 Task: Change the description text to italic.
Action: Mouse moved to (93, 178)
Screenshot: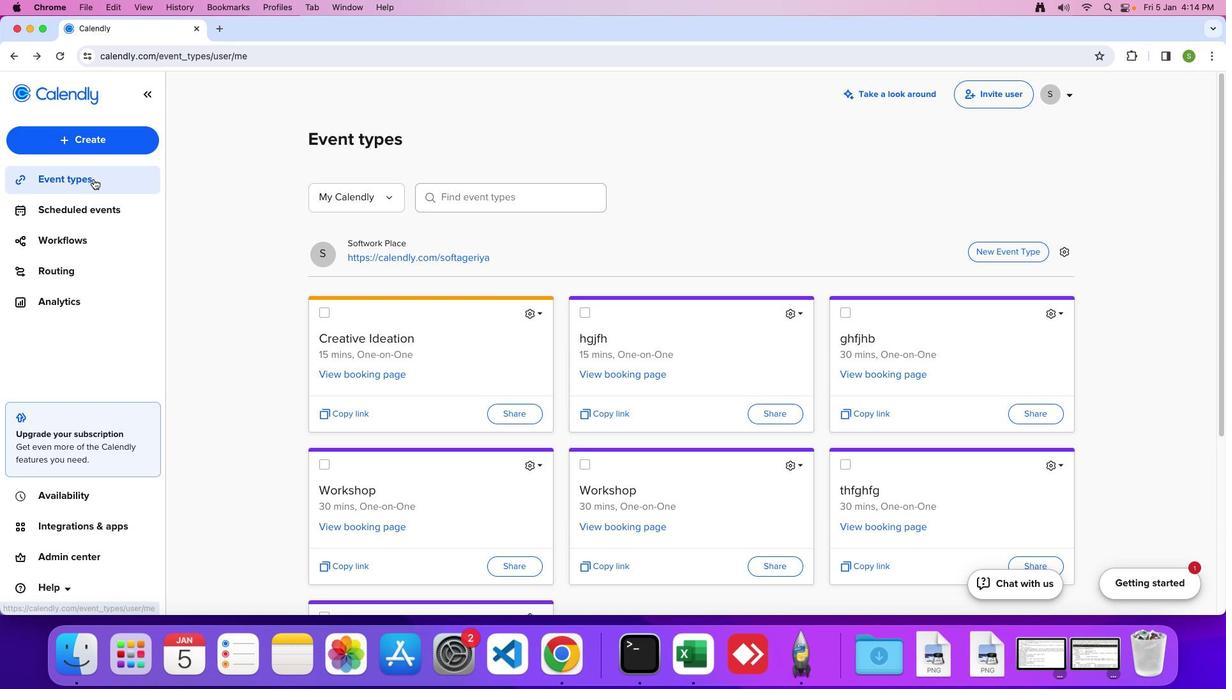 
Action: Mouse pressed left at (93, 178)
Screenshot: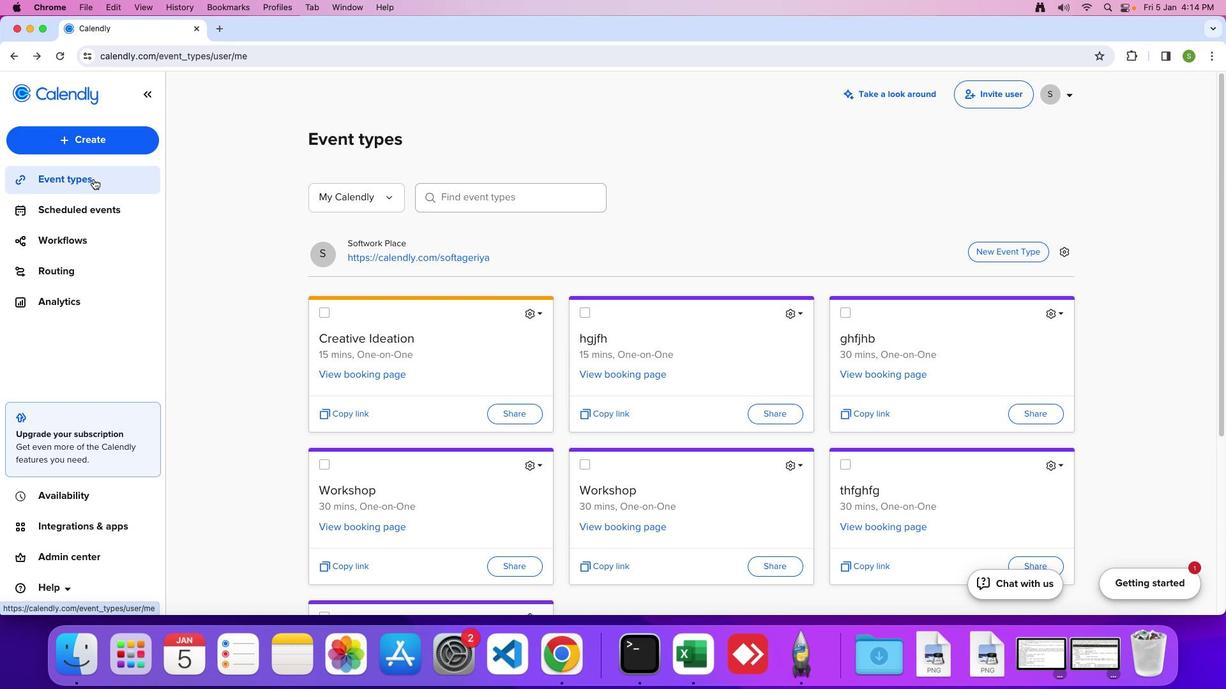 
Action: Mouse moved to (542, 312)
Screenshot: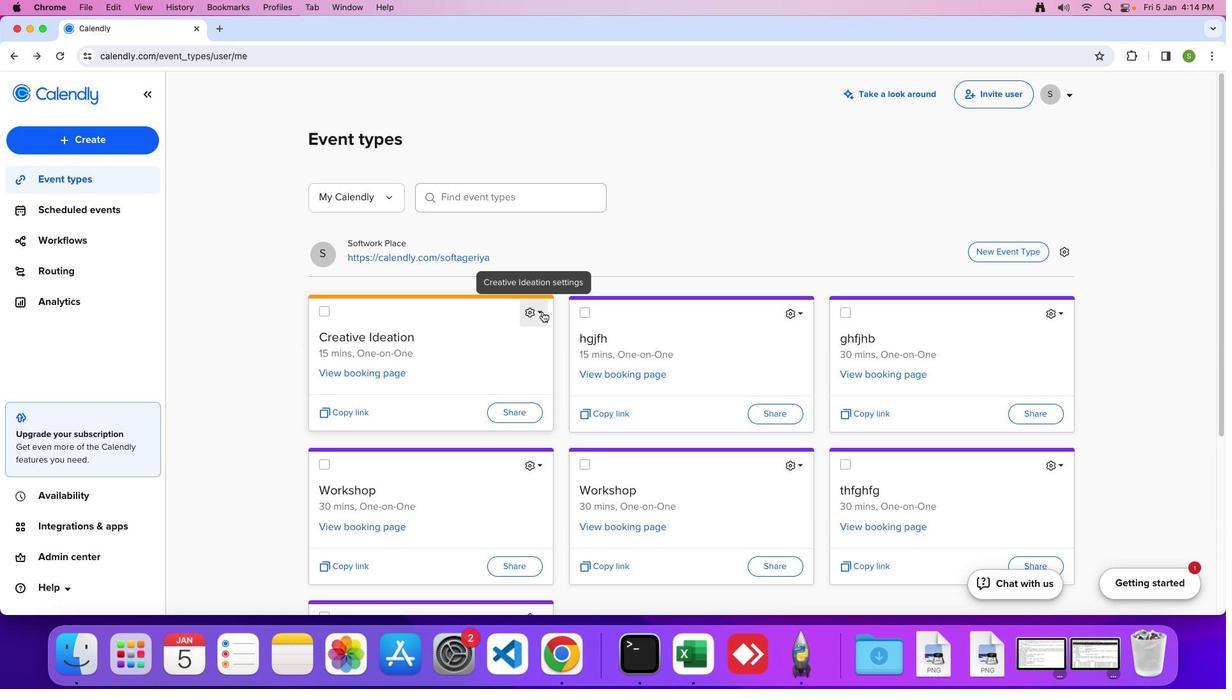 
Action: Mouse pressed left at (542, 312)
Screenshot: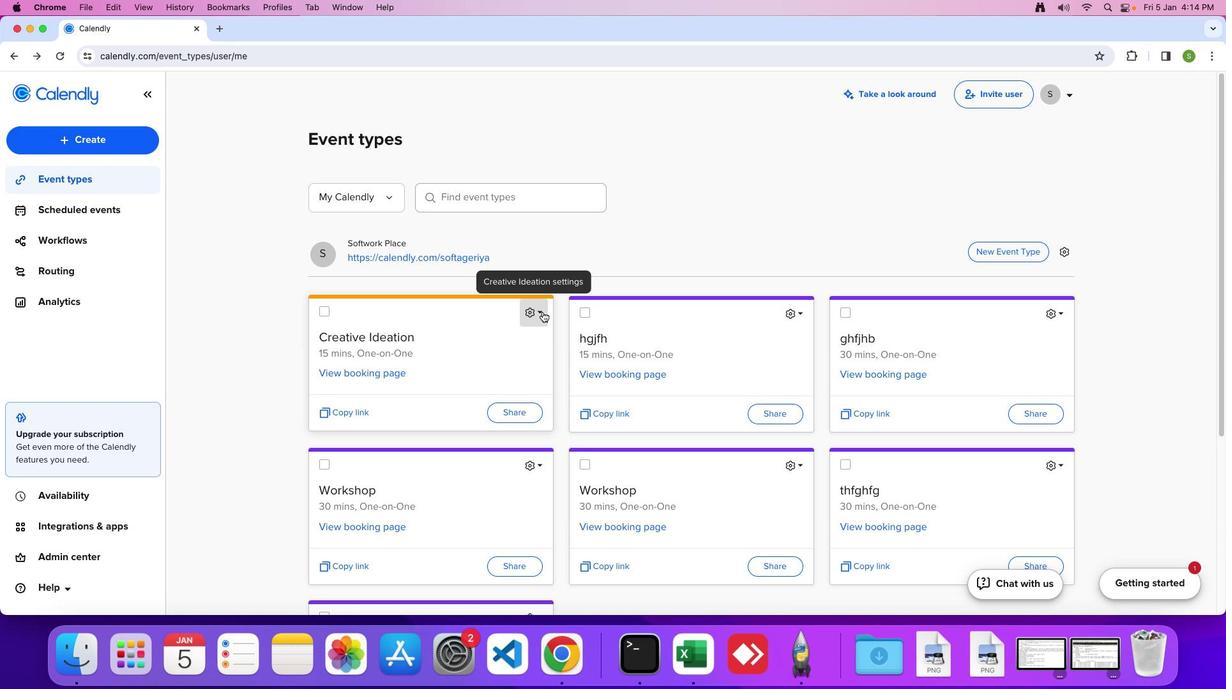
Action: Mouse moved to (484, 351)
Screenshot: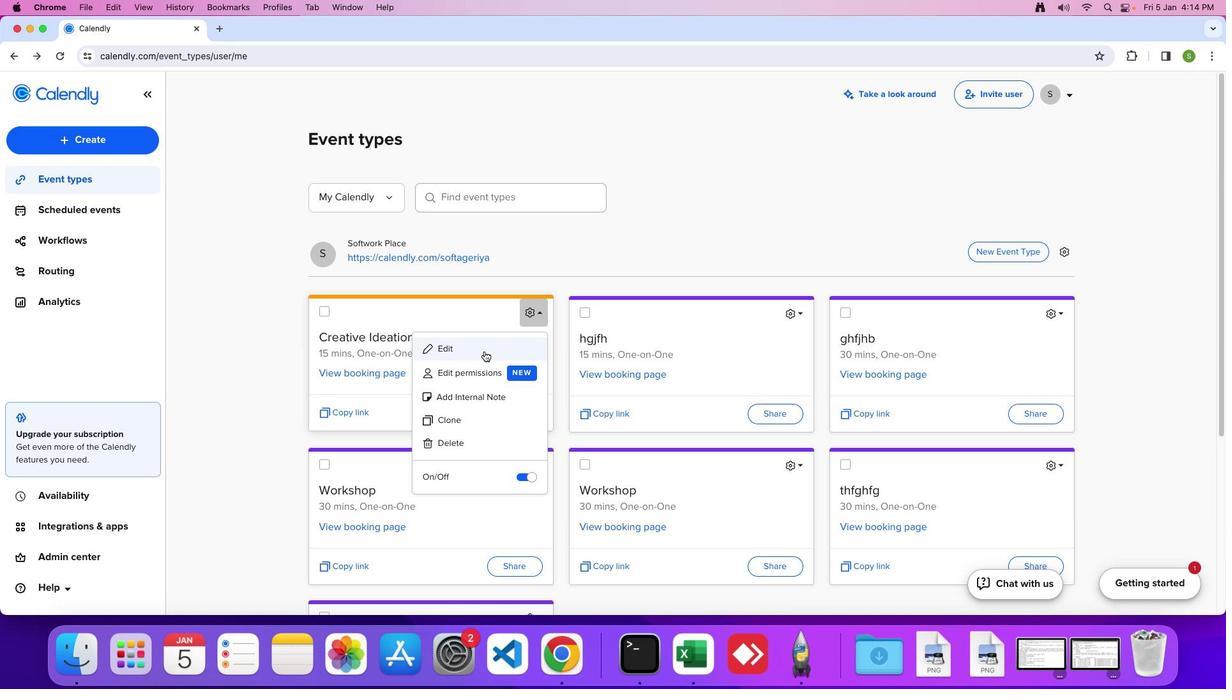 
Action: Mouse pressed left at (484, 351)
Screenshot: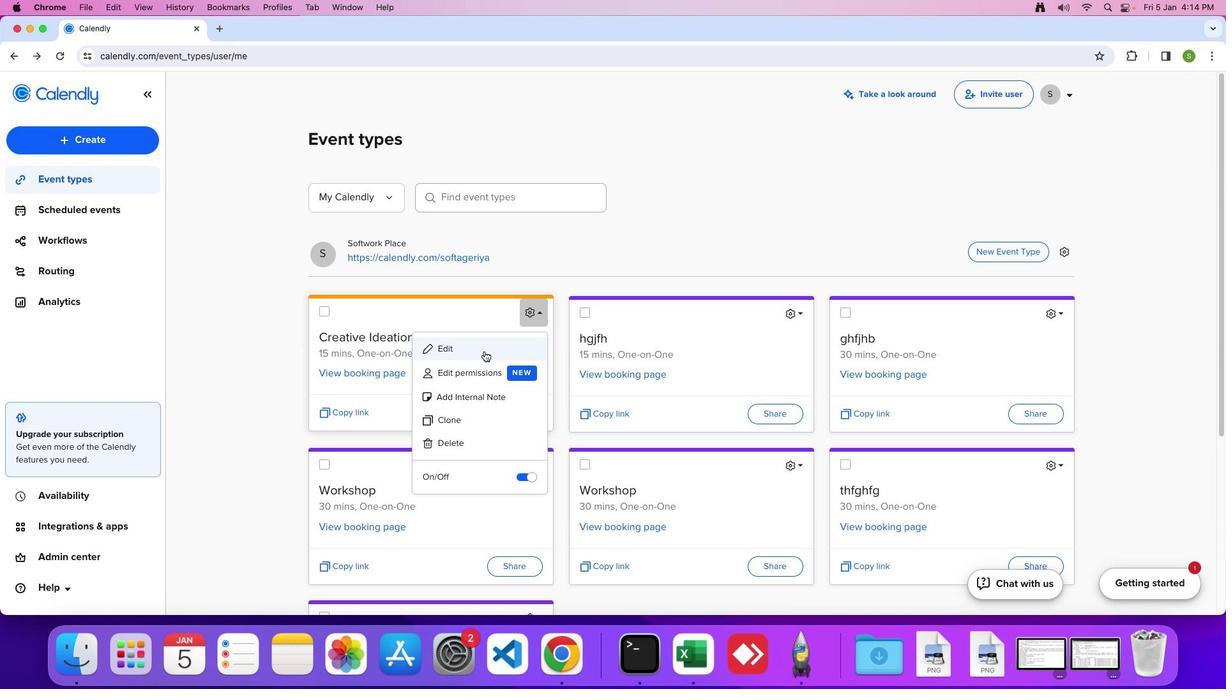 
Action: Mouse moved to (205, 189)
Screenshot: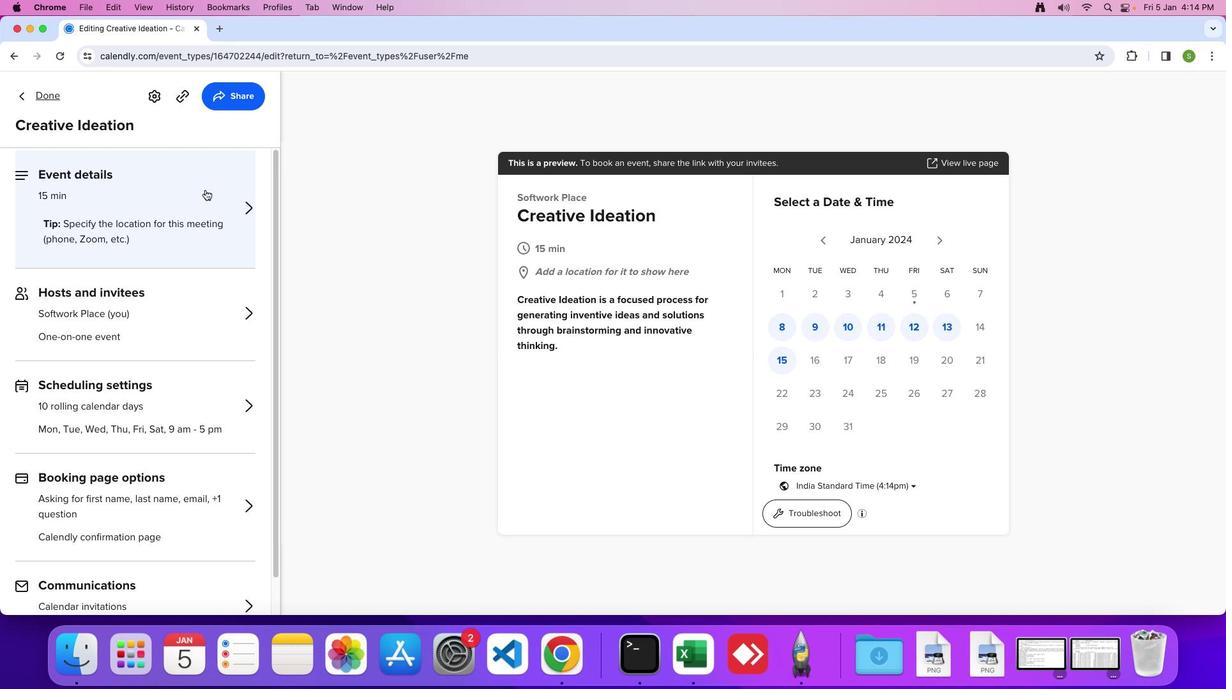 
Action: Mouse pressed left at (205, 189)
Screenshot: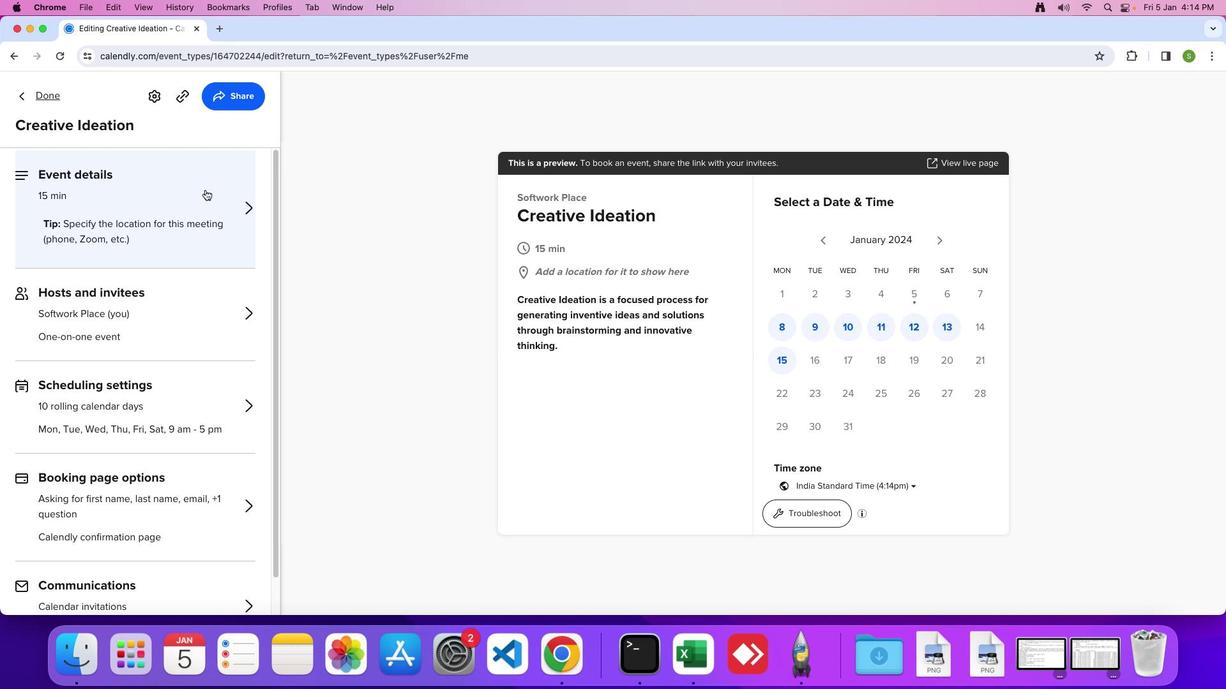 
Action: Mouse moved to (207, 455)
Screenshot: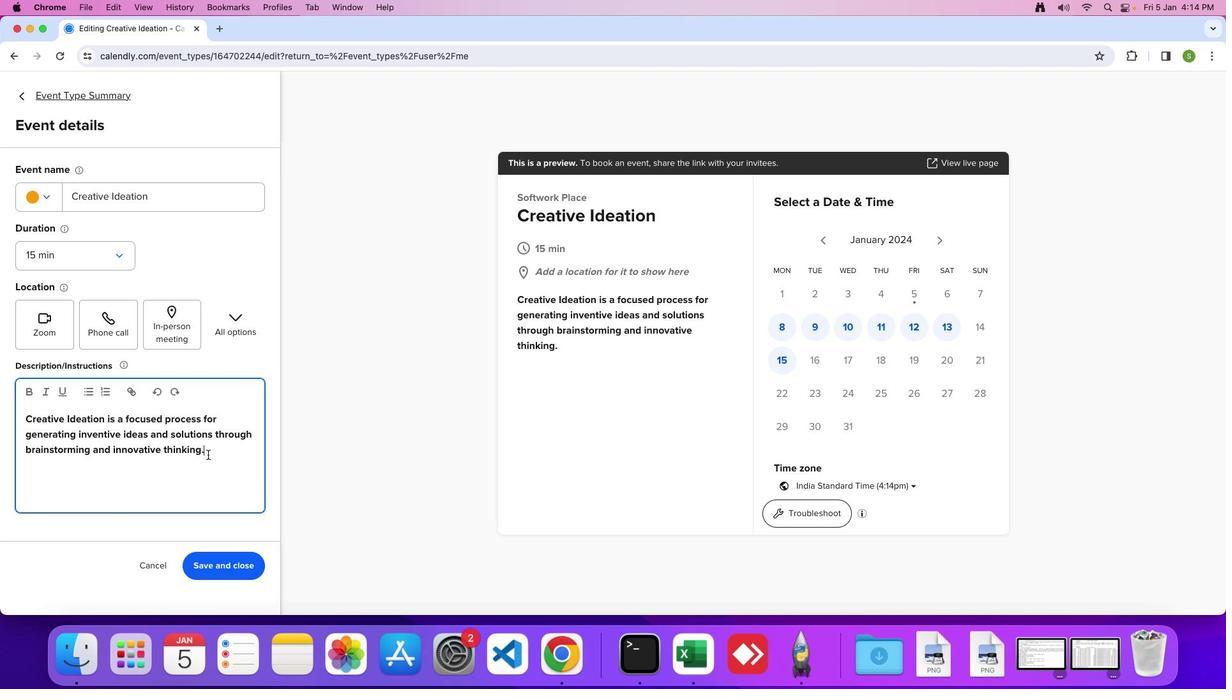 
Action: Mouse pressed left at (207, 455)
Screenshot: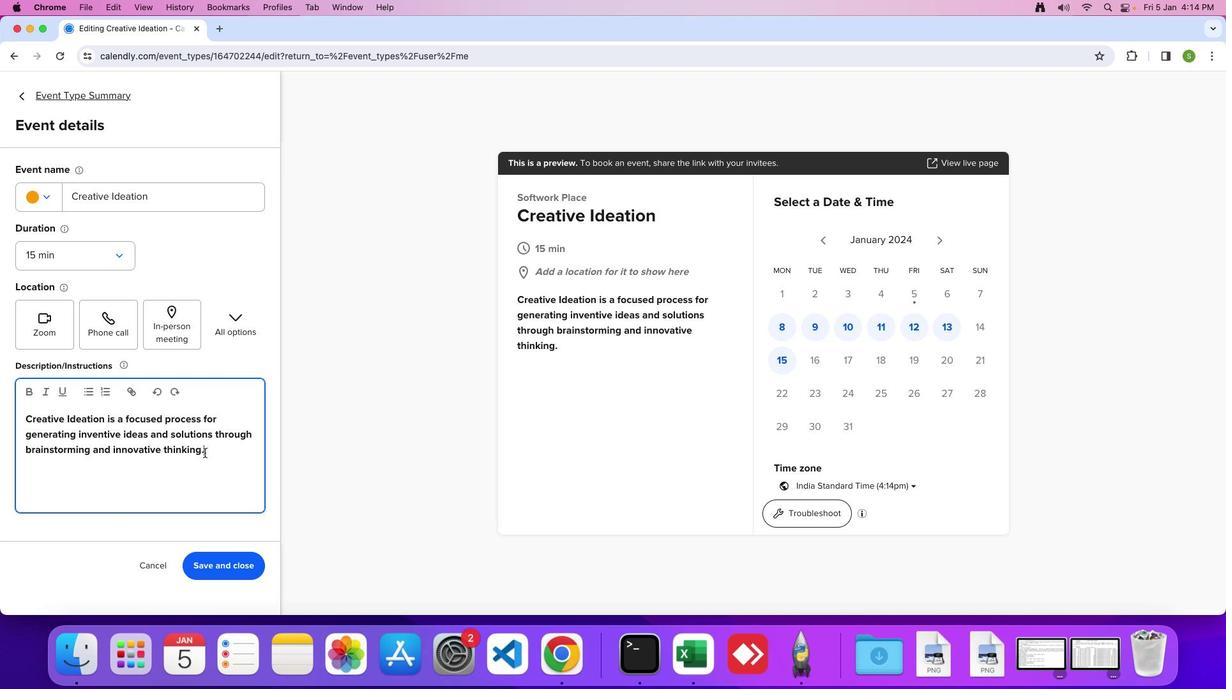 
Action: Mouse moved to (47, 396)
Screenshot: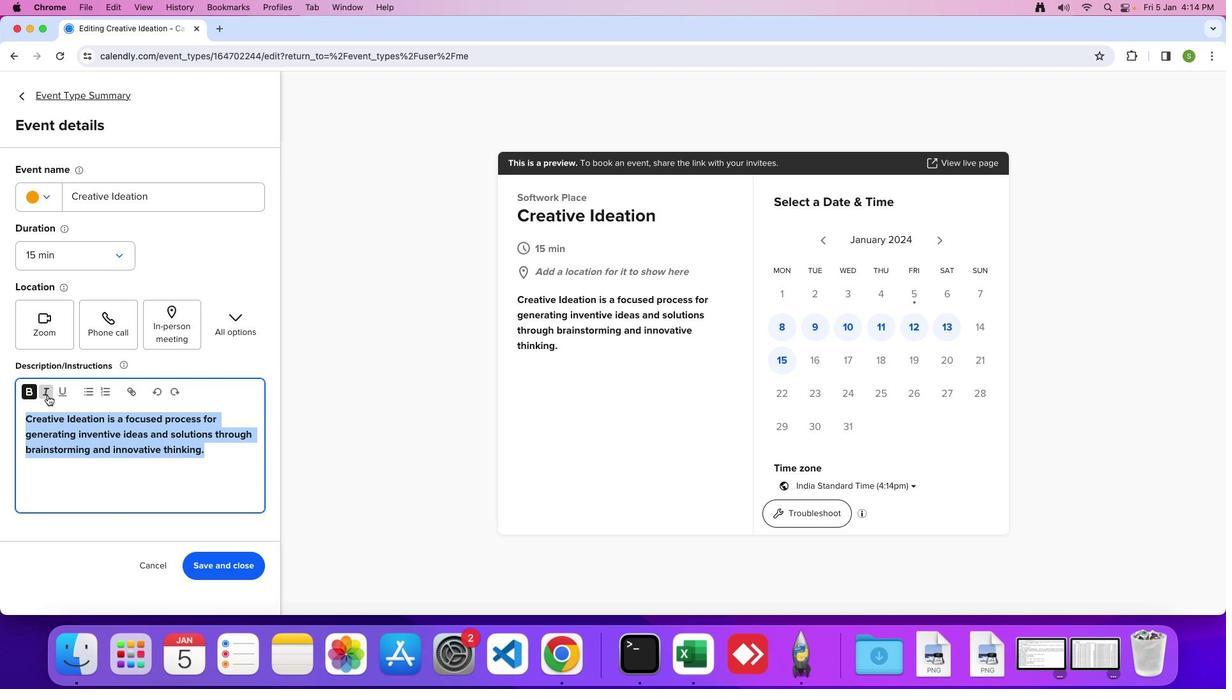 
Action: Mouse pressed left at (47, 396)
Screenshot: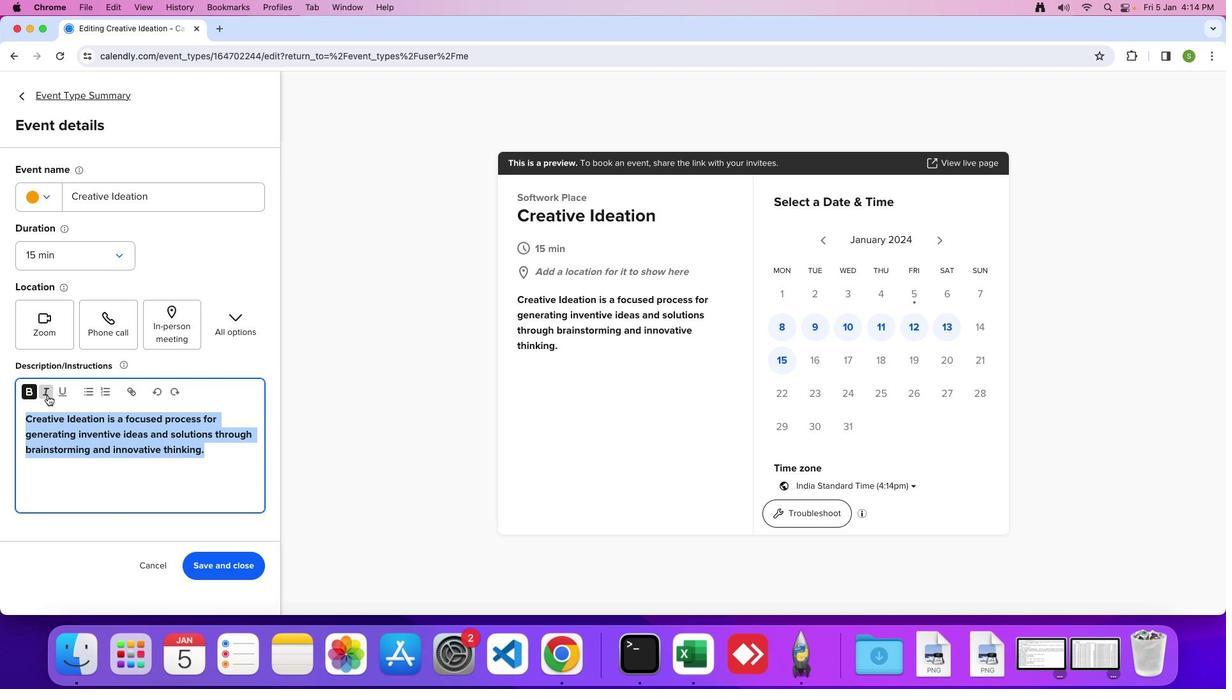 
Action: Mouse moved to (205, 569)
Screenshot: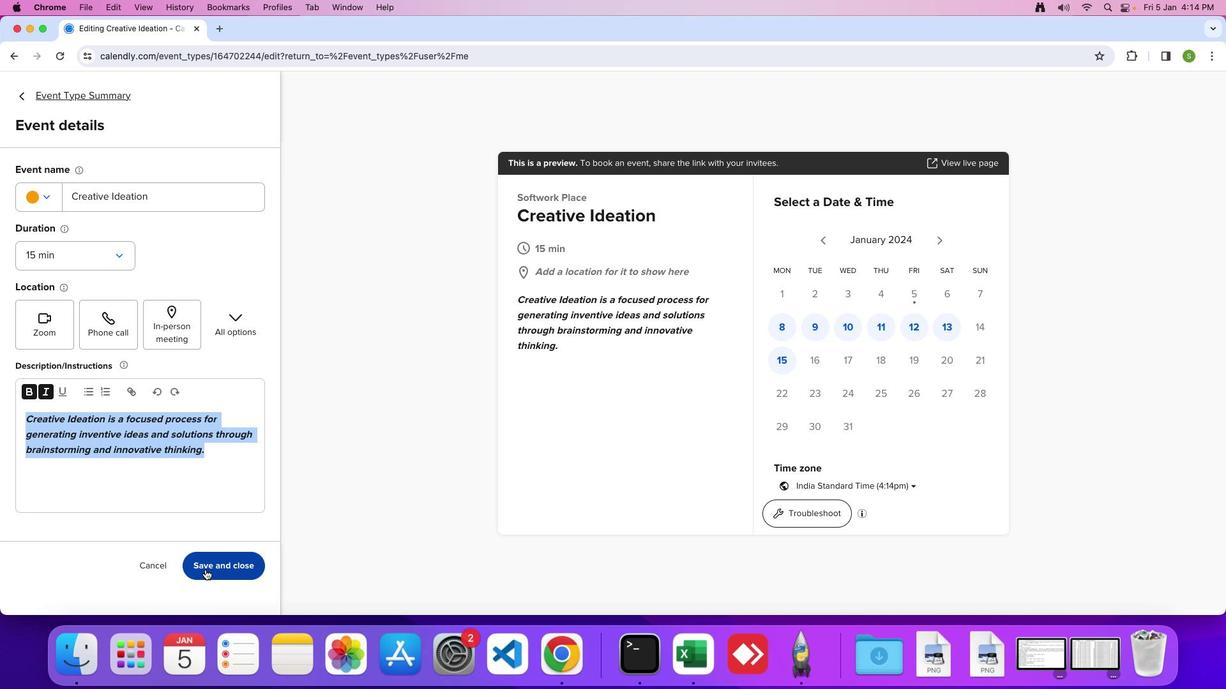 
Action: Mouse pressed left at (205, 569)
Screenshot: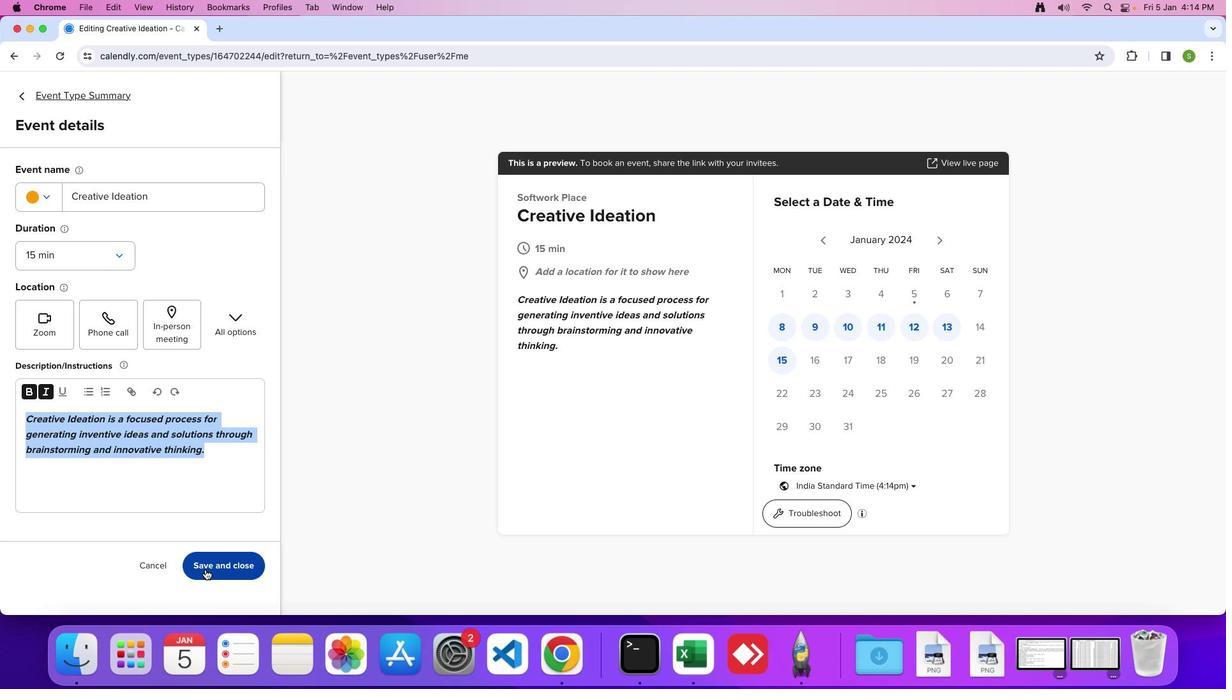 
Action: Mouse moved to (205, 570)
Screenshot: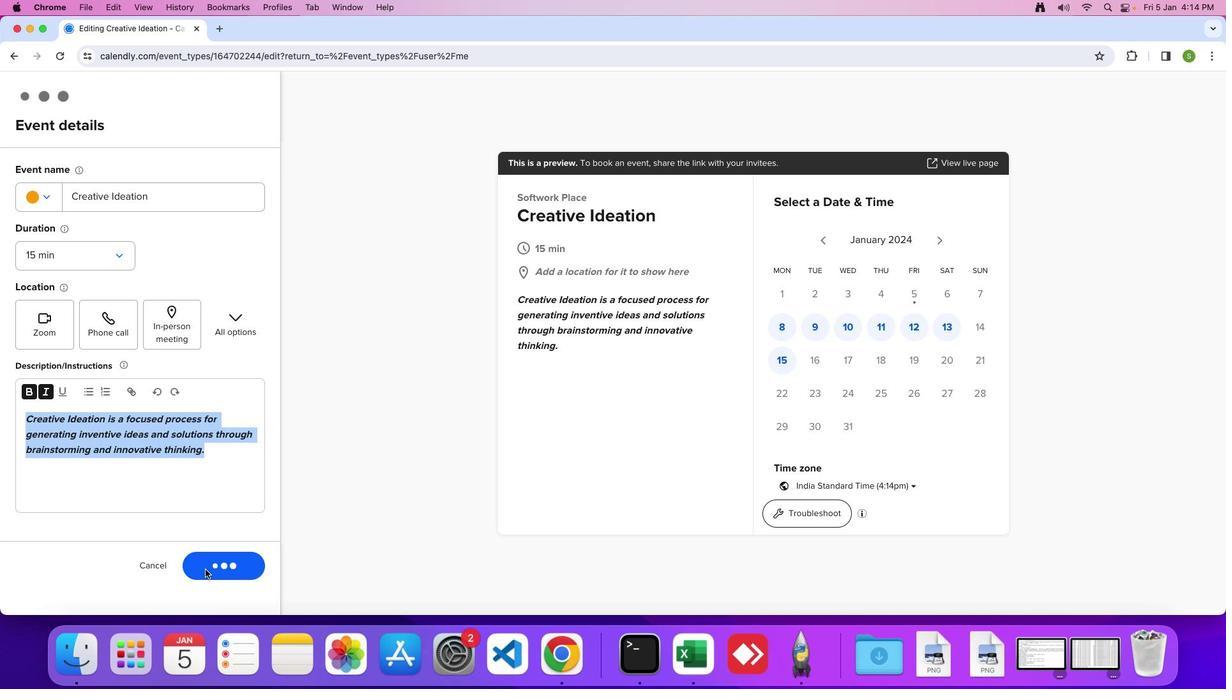 
